 Task: Zoom out the location "Tiny home in Lac-Beauport, Quebec, Canada" two times.
Action: Mouse moved to (240, 140)
Screenshot: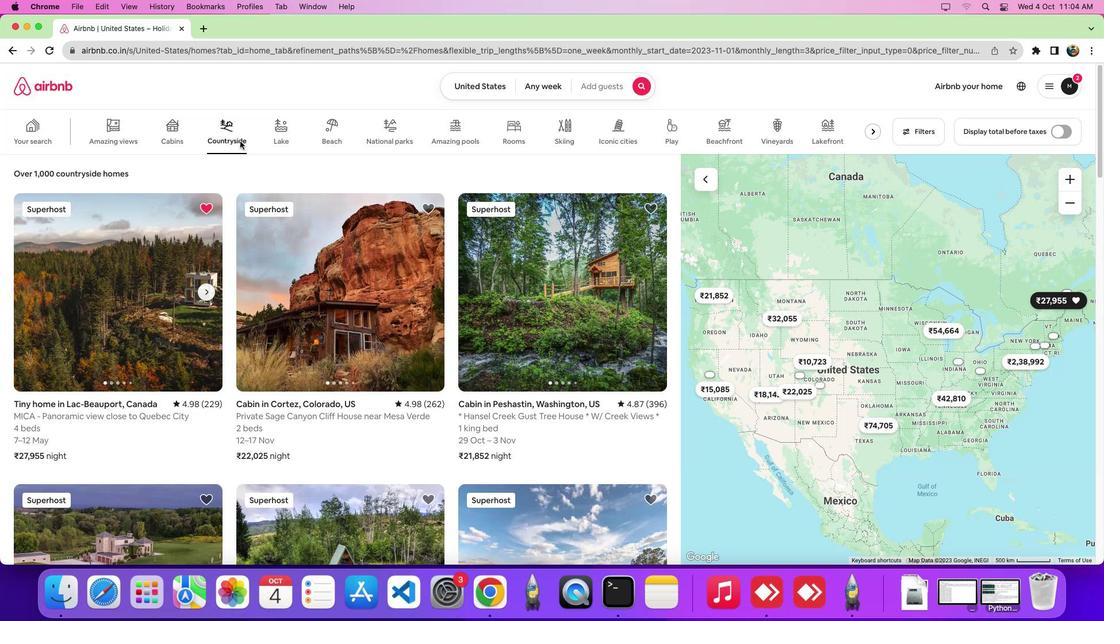 
Action: Mouse pressed left at (240, 140)
Screenshot: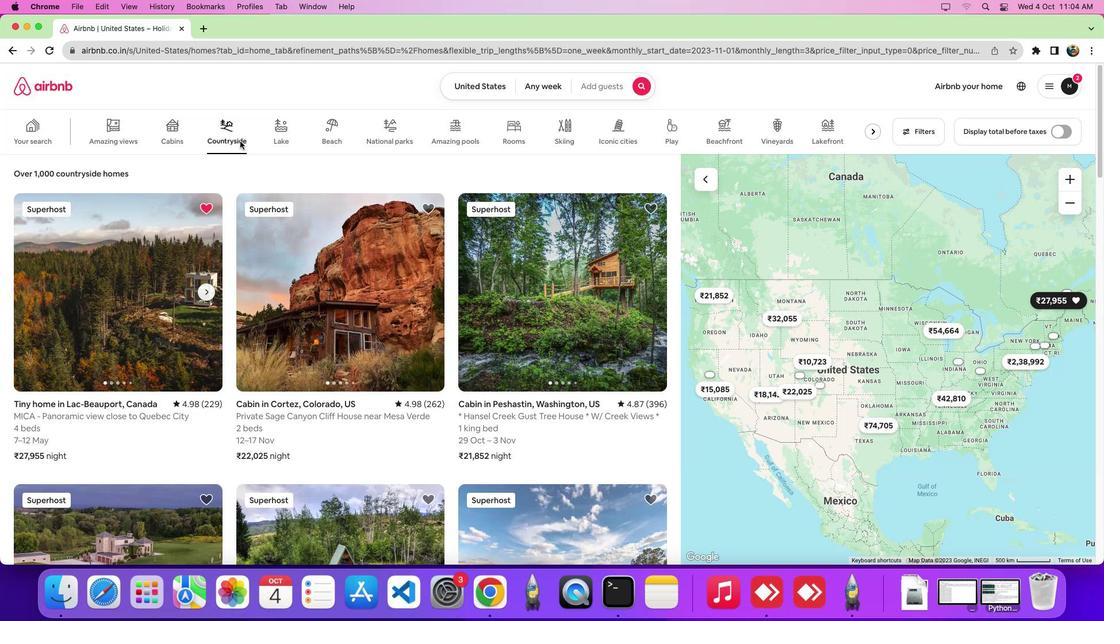
Action: Mouse moved to (137, 237)
Screenshot: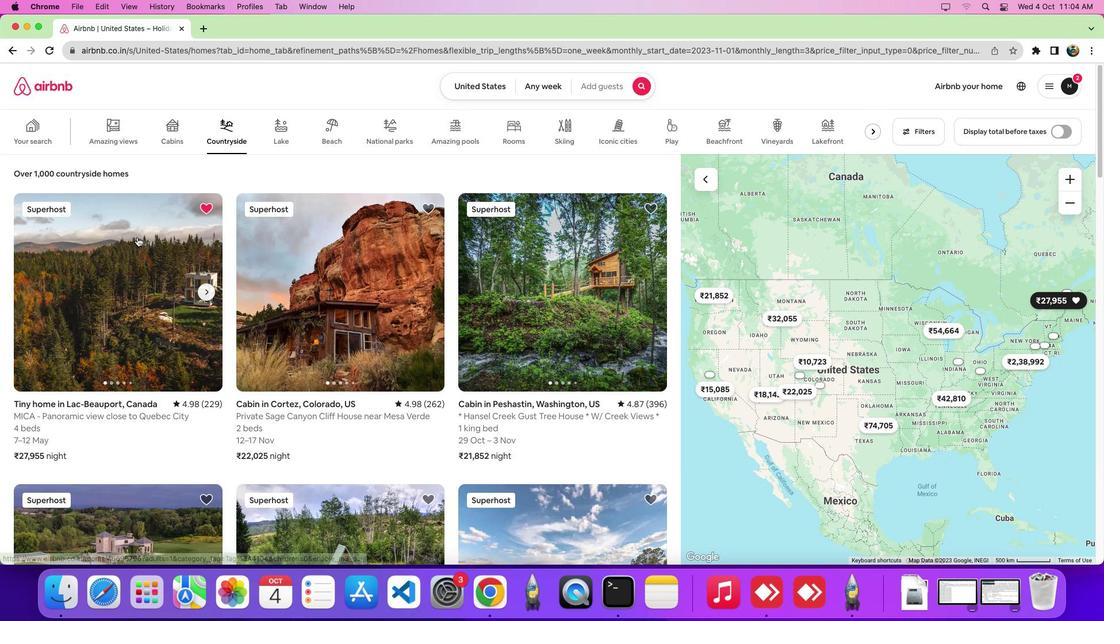
Action: Mouse pressed left at (137, 237)
Screenshot: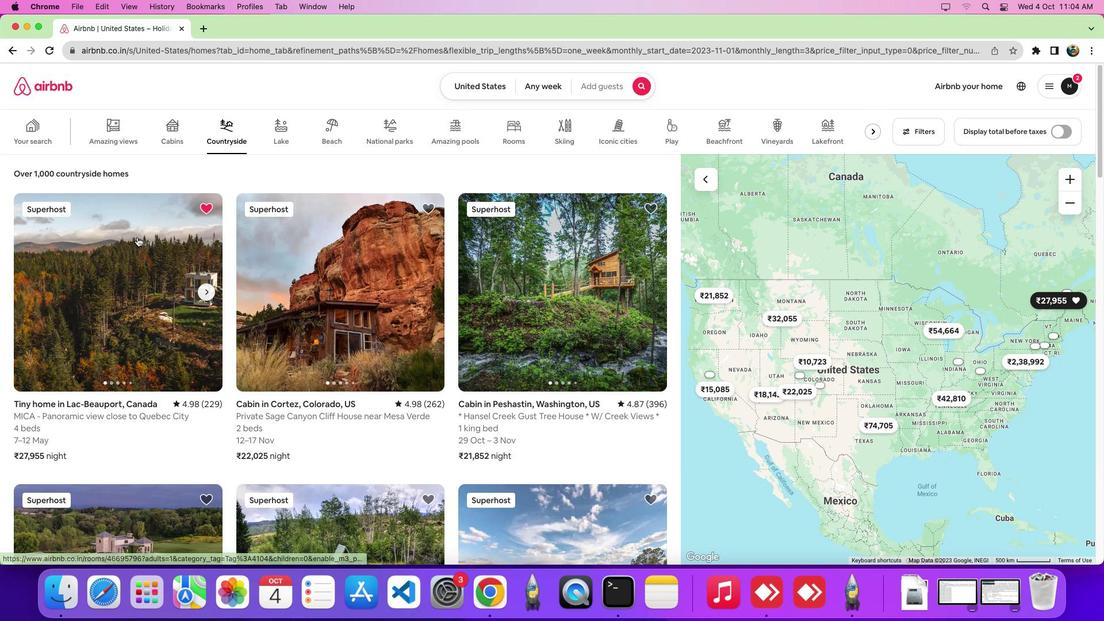
Action: Mouse moved to (471, 331)
Screenshot: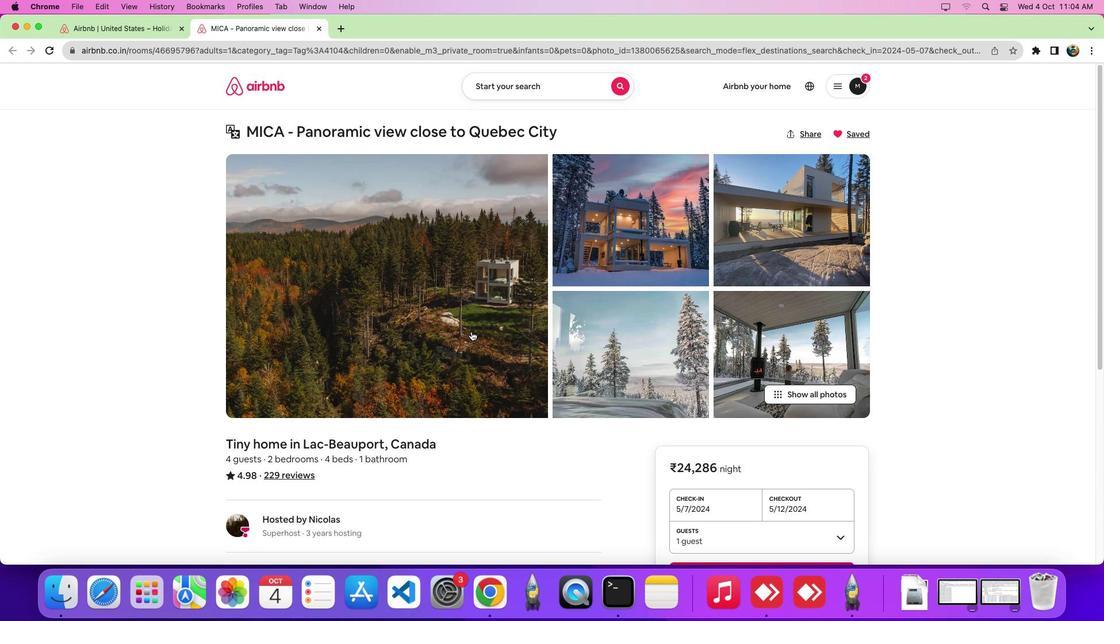 
Action: Mouse scrolled (471, 331) with delta (0, 0)
Screenshot: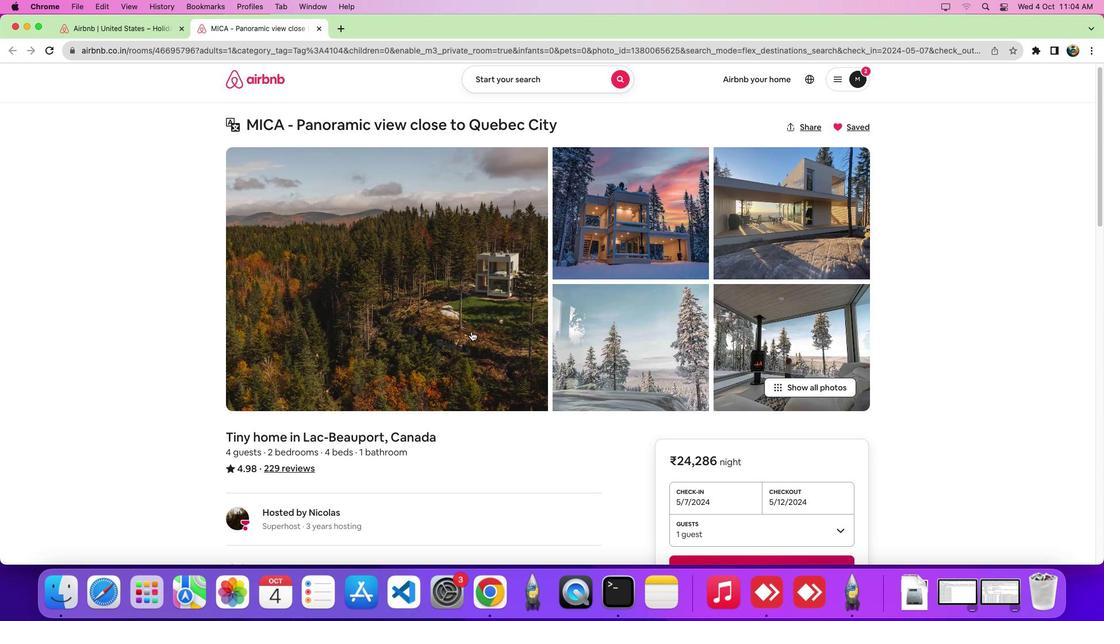 
Action: Mouse scrolled (471, 331) with delta (0, 0)
Screenshot: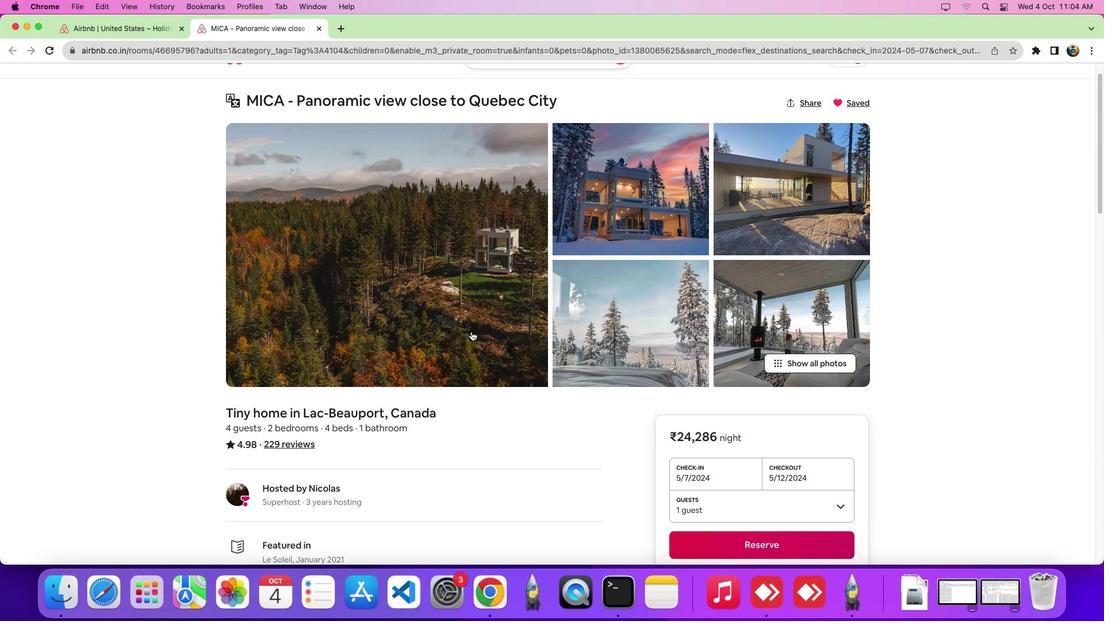
Action: Mouse scrolled (471, 331) with delta (0, 0)
Screenshot: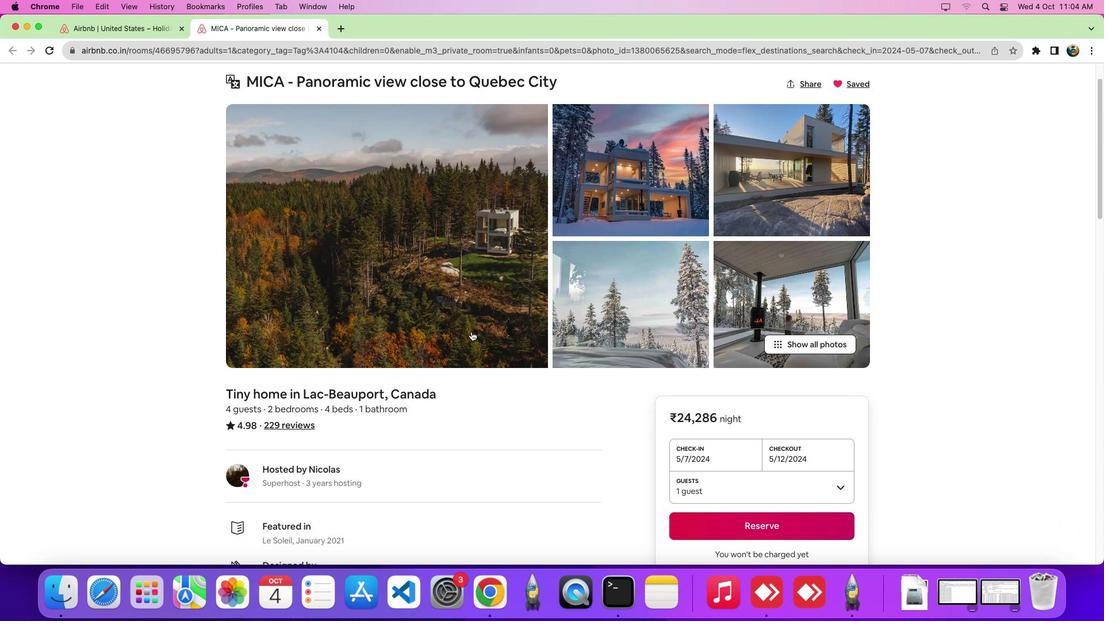 
Action: Mouse moved to (401, 234)
Screenshot: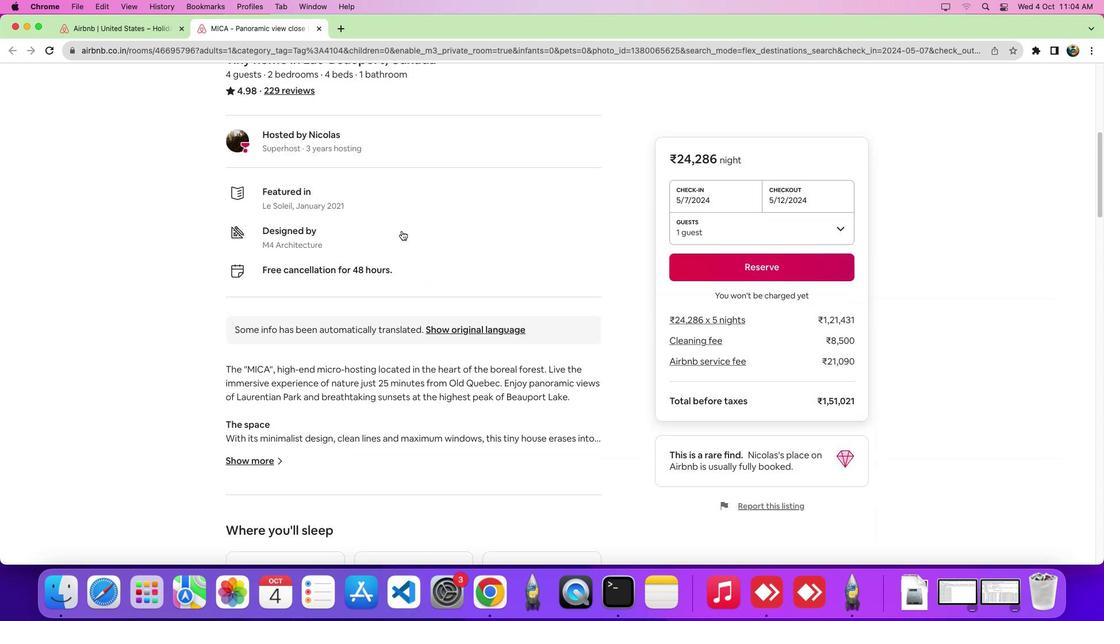 
Action: Mouse scrolled (401, 234) with delta (0, 0)
Screenshot: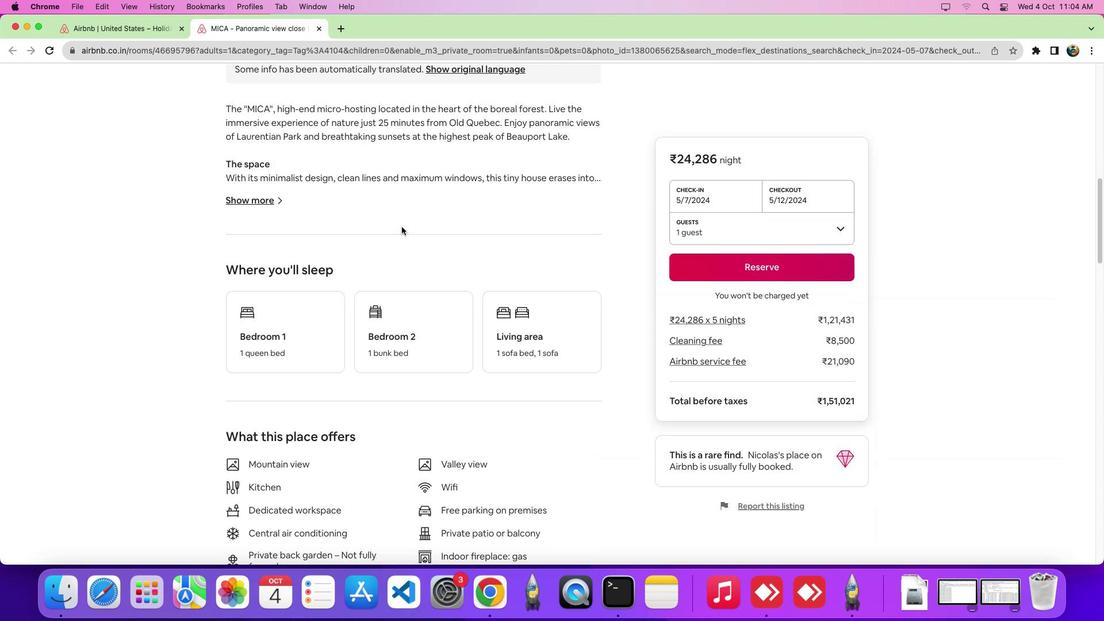 
Action: Mouse scrolled (401, 234) with delta (0, -1)
Screenshot: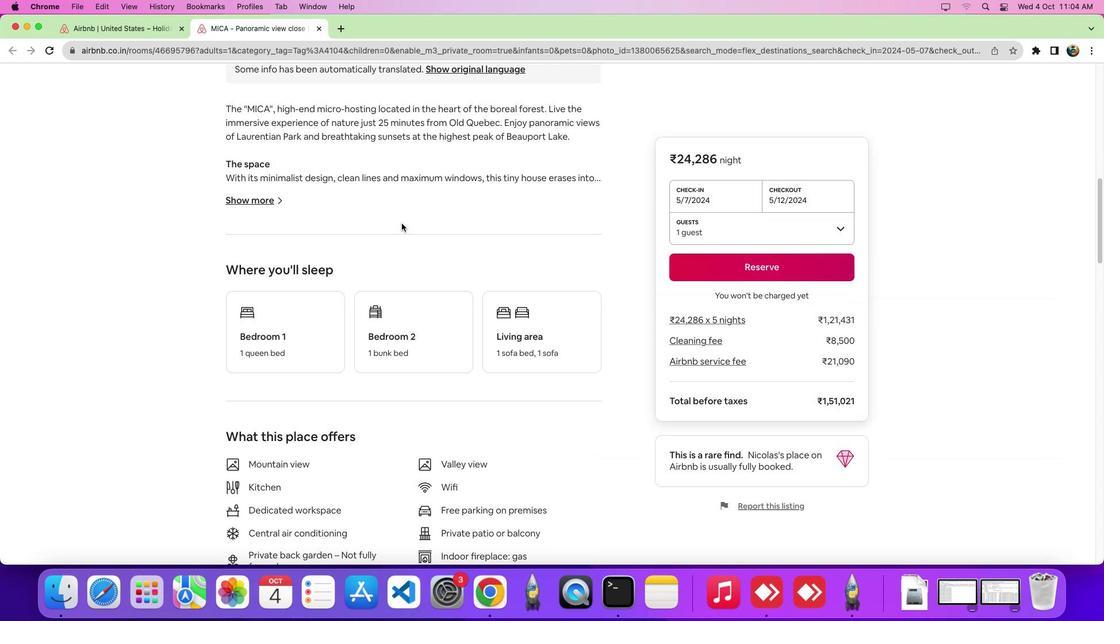 
Action: Mouse scrolled (401, 234) with delta (0, -5)
Screenshot: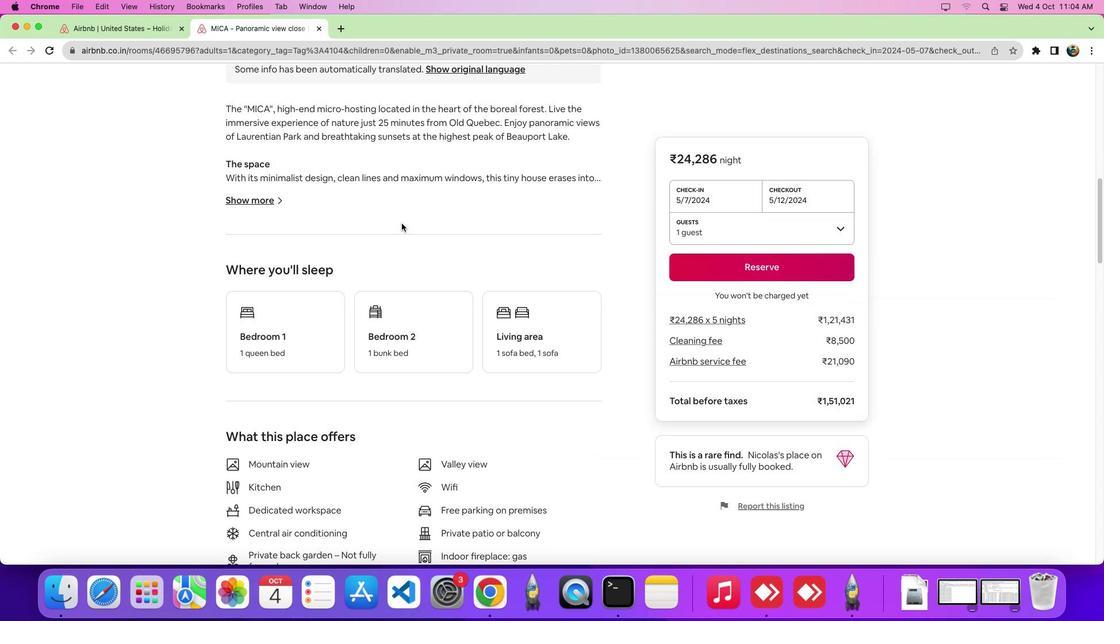 
Action: Mouse moved to (401, 234)
Screenshot: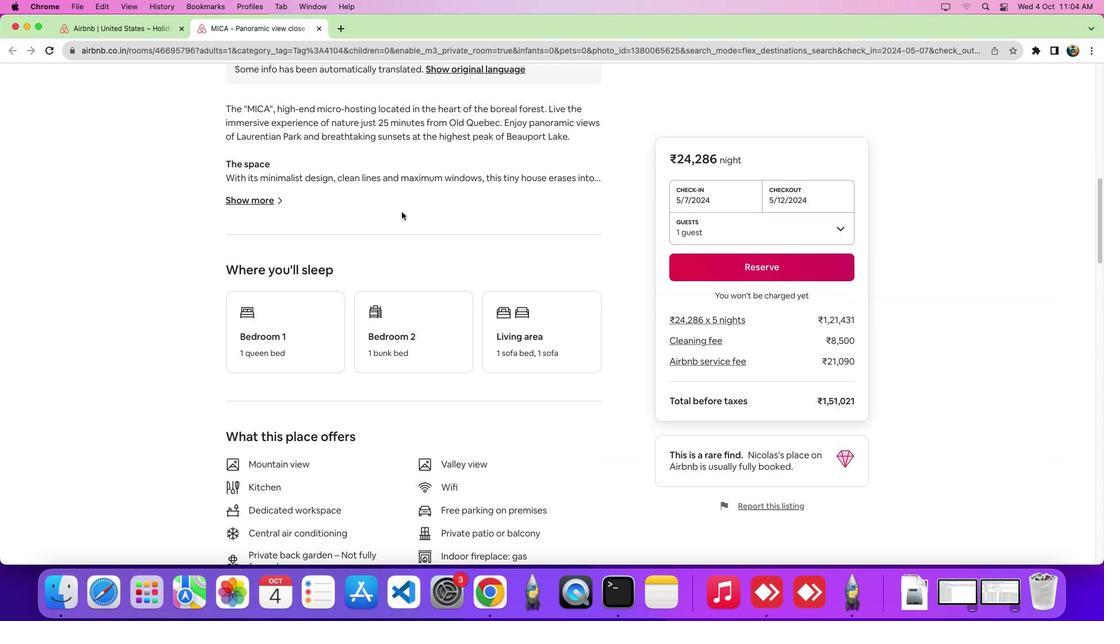 
Action: Mouse scrolled (401, 234) with delta (0, -7)
Screenshot: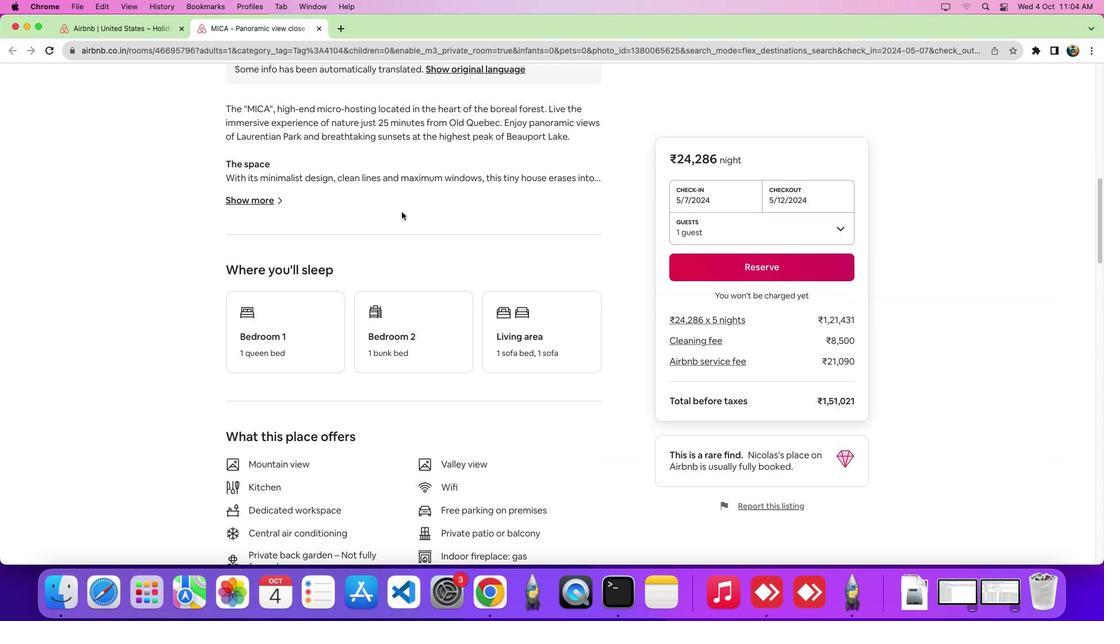 
Action: Mouse moved to (386, 86)
Screenshot: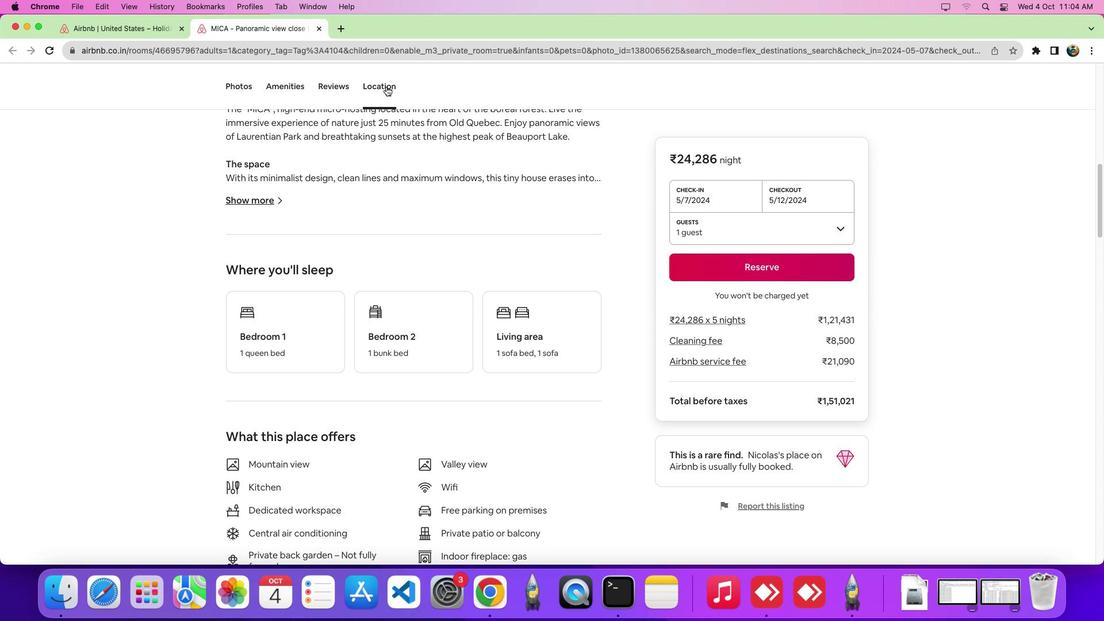 
Action: Mouse pressed left at (386, 86)
Screenshot: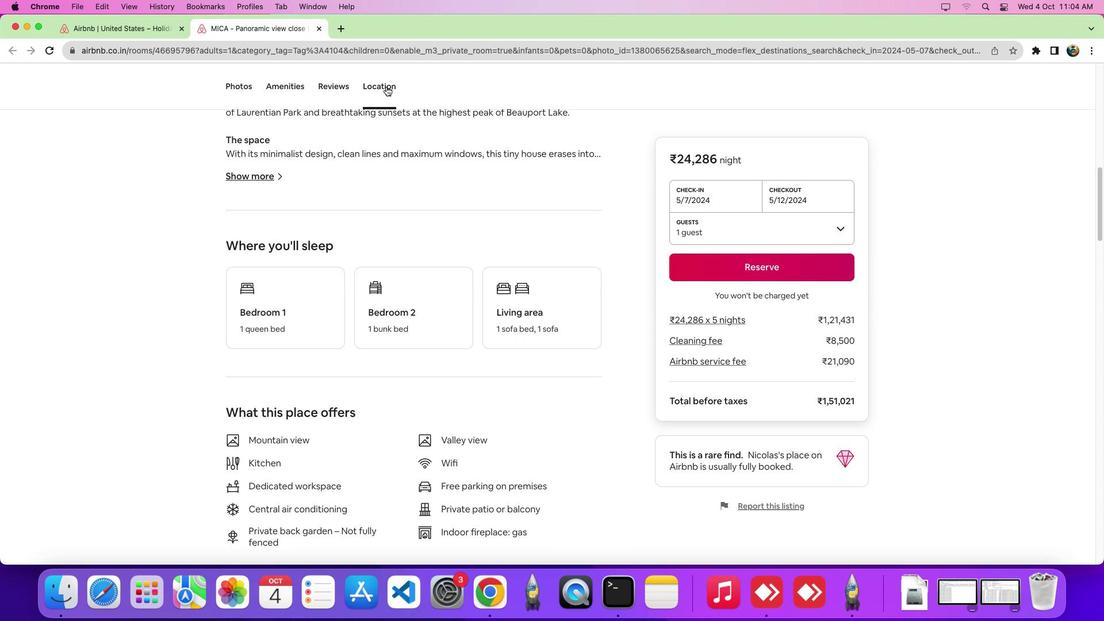 
Action: Mouse moved to (470, 287)
Screenshot: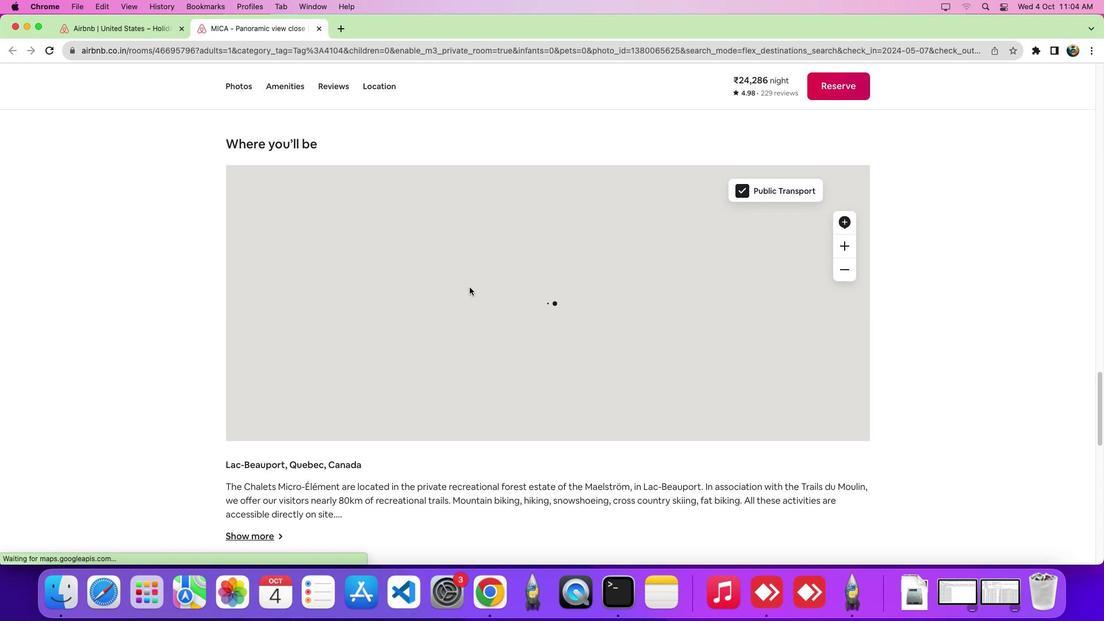 
Action: Mouse scrolled (470, 287) with delta (0, 0)
Screenshot: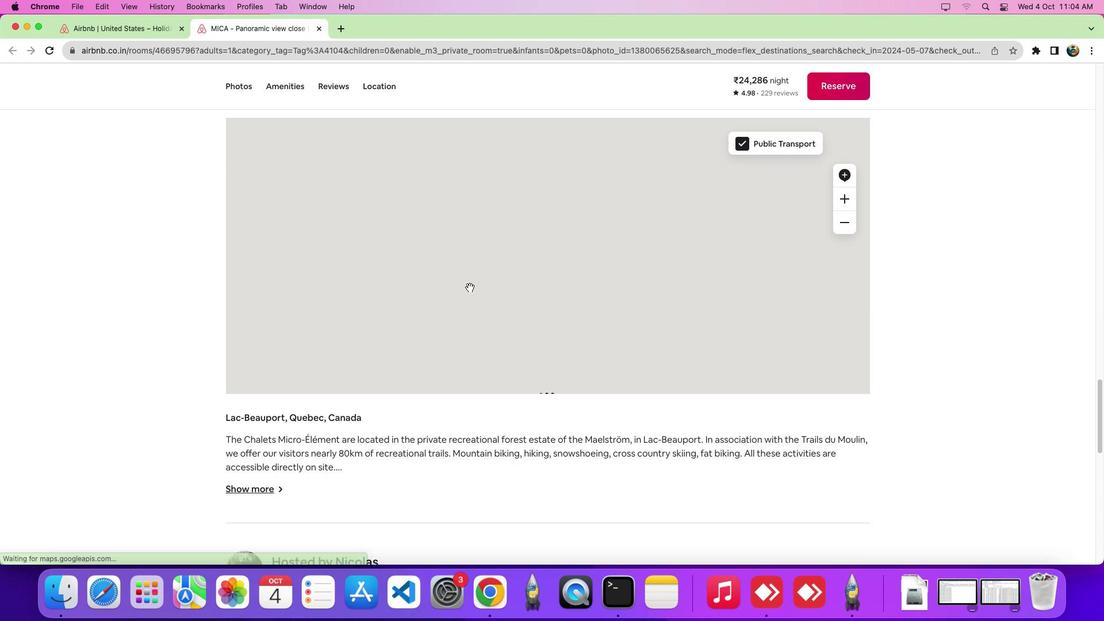 
Action: Mouse scrolled (470, 287) with delta (0, 0)
Screenshot: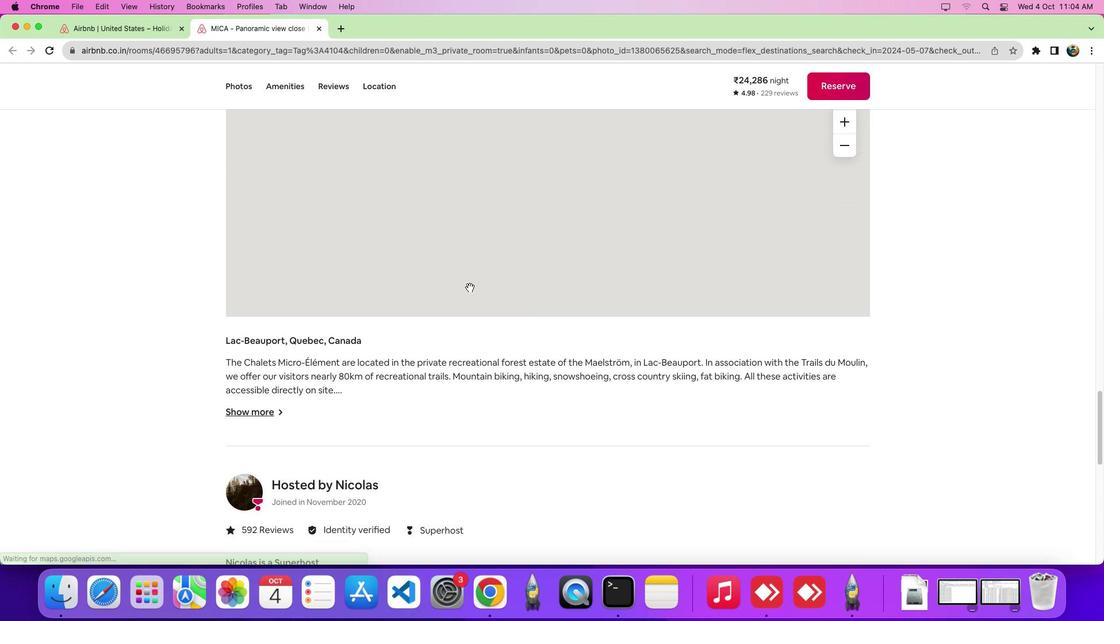 
Action: Mouse scrolled (470, 287) with delta (0, -2)
Screenshot: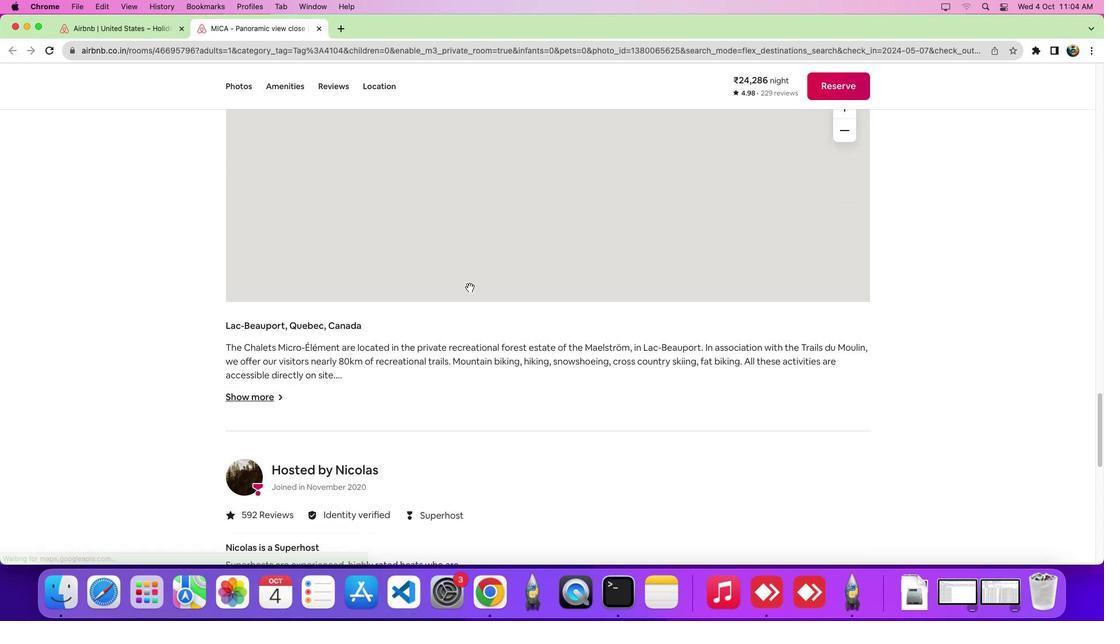 
Action: Mouse scrolled (470, 287) with delta (0, 0)
Screenshot: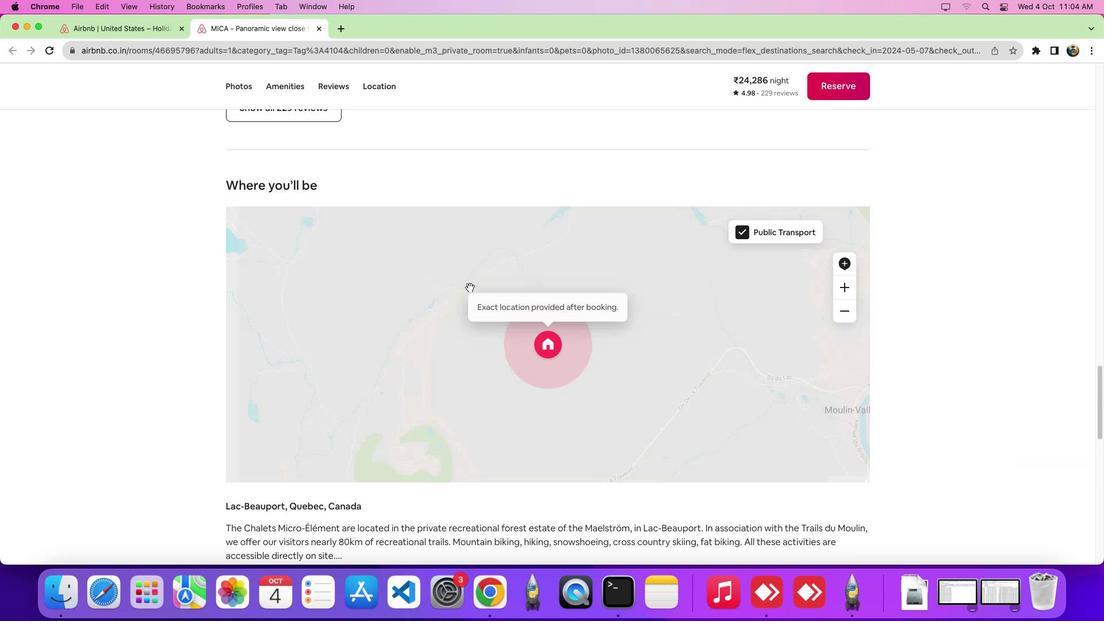 
Action: Mouse scrolled (470, 287) with delta (0, 0)
Screenshot: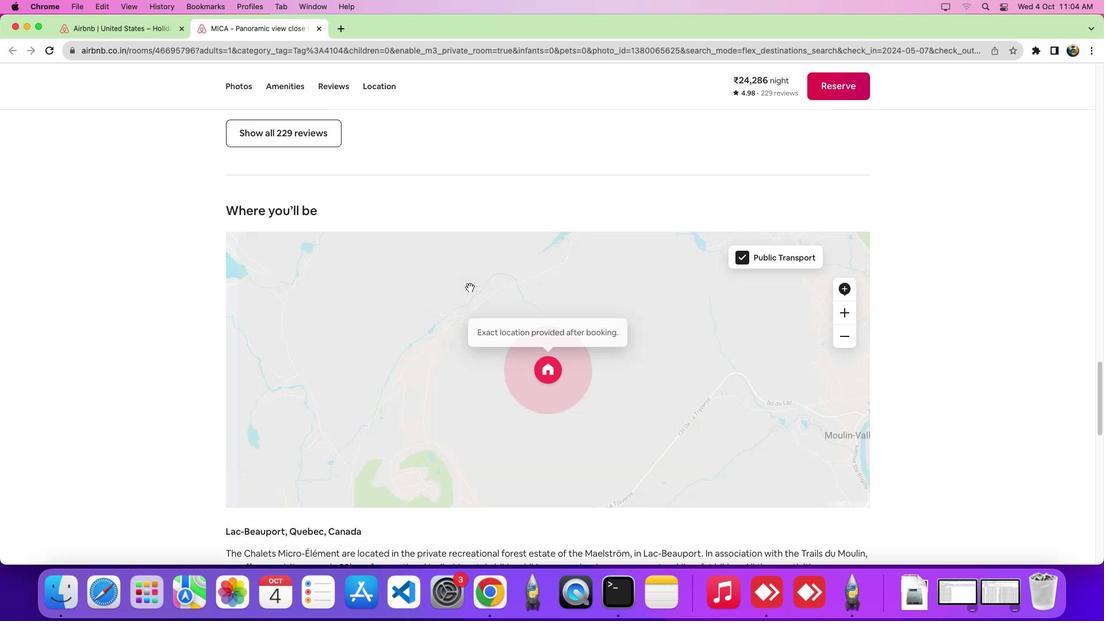 
Action: Mouse scrolled (470, 287) with delta (0, 4)
Screenshot: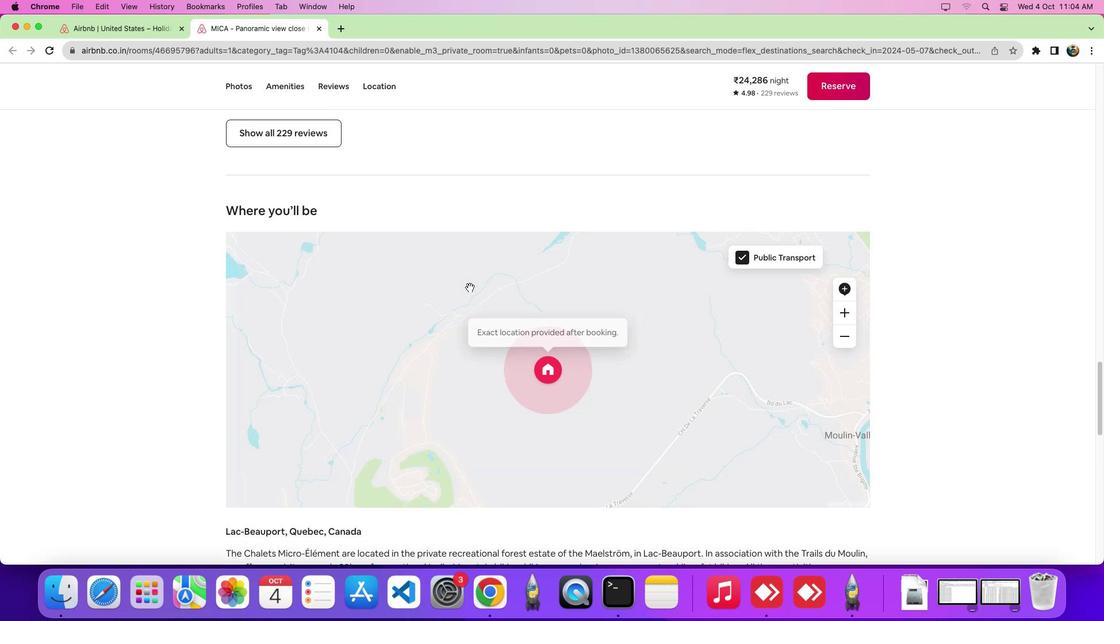 
Action: Mouse moved to (843, 339)
Screenshot: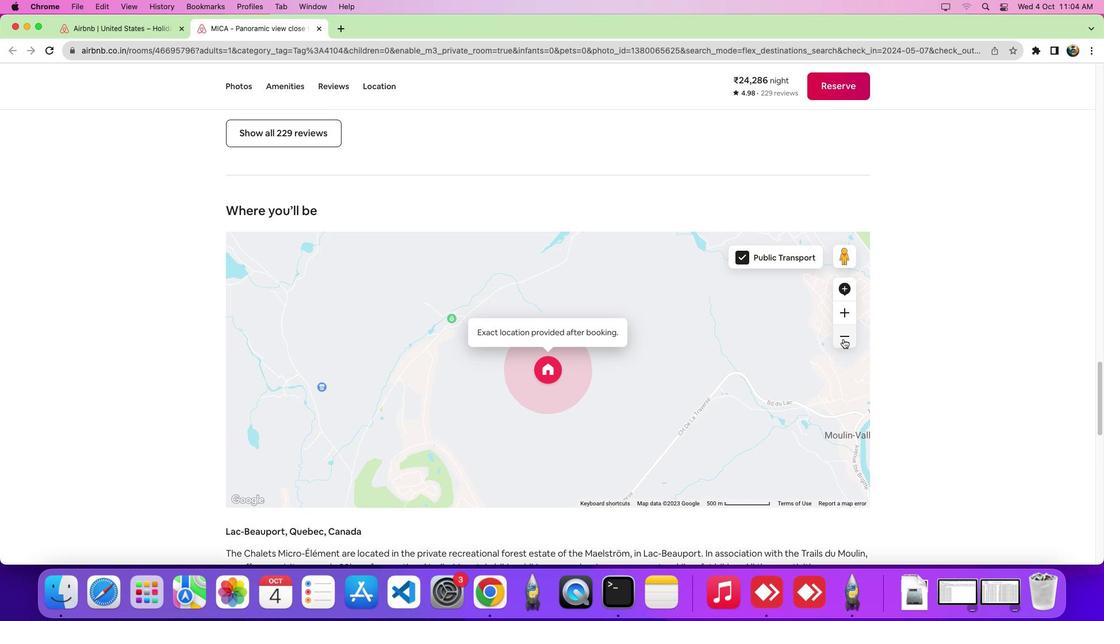 
Action: Mouse pressed left at (843, 339)
Screenshot: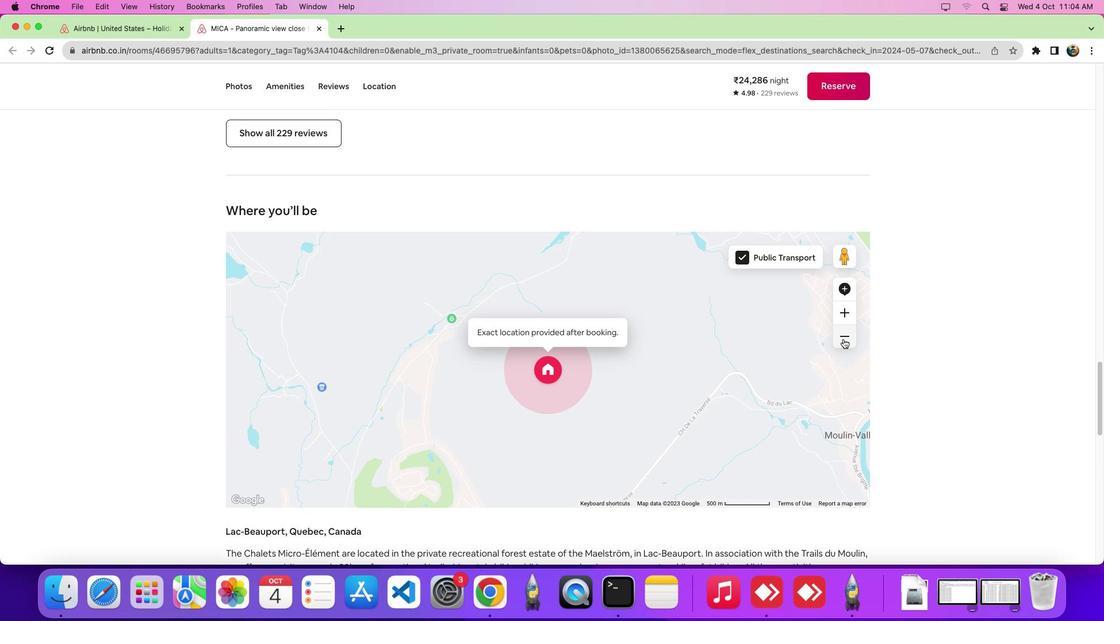 
Action: Mouse pressed left at (843, 339)
Screenshot: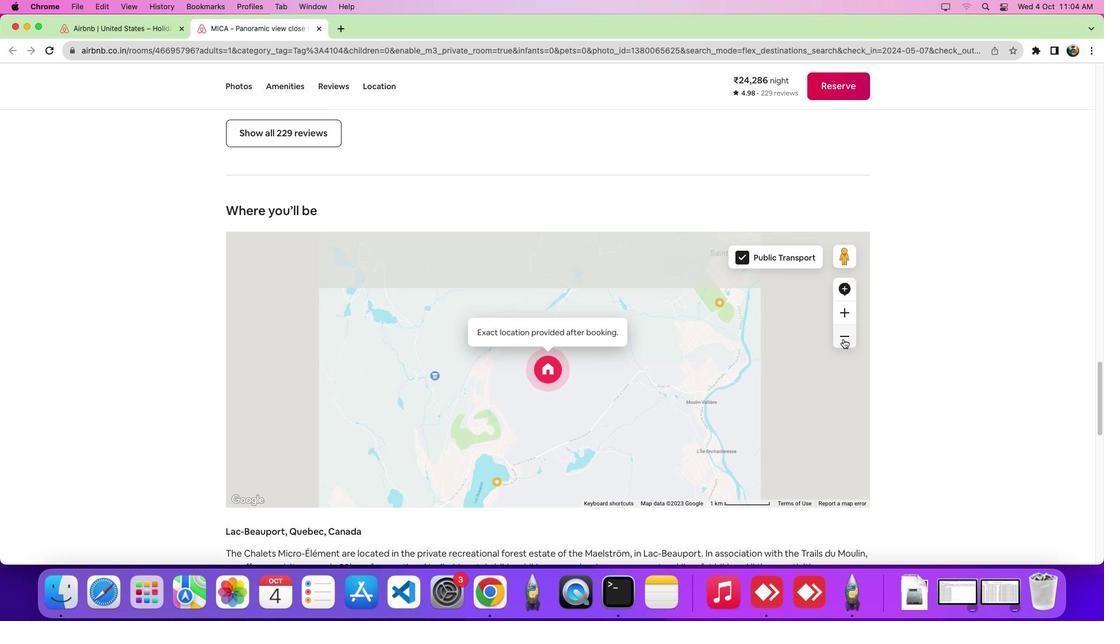 
